 Task: Toggle the secondary side bar.
Action: Mouse moved to (134, 10)
Screenshot: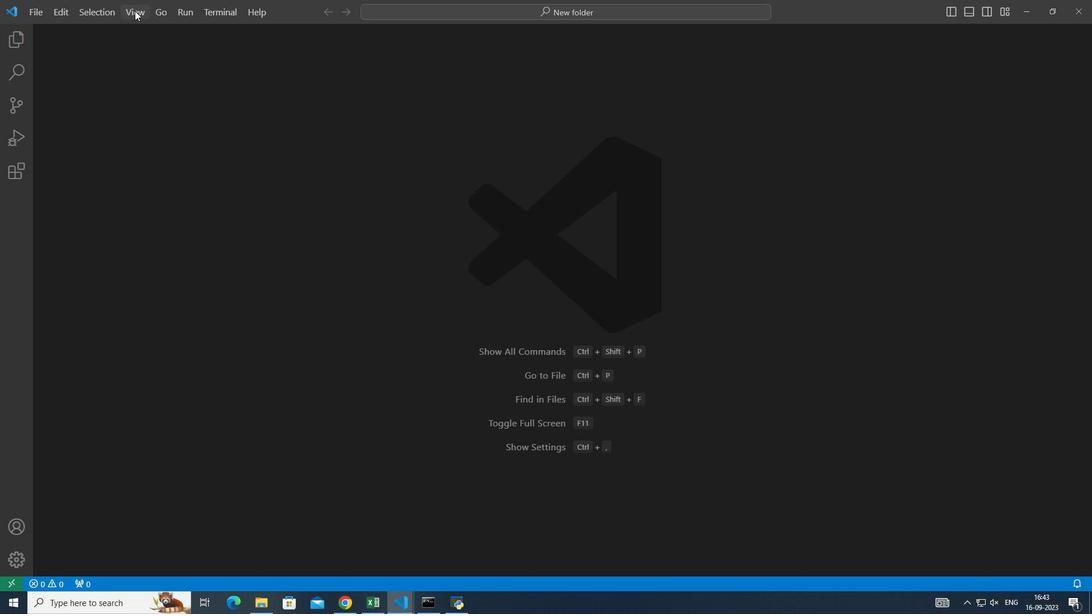 
Action: Mouse pressed left at (134, 10)
Screenshot: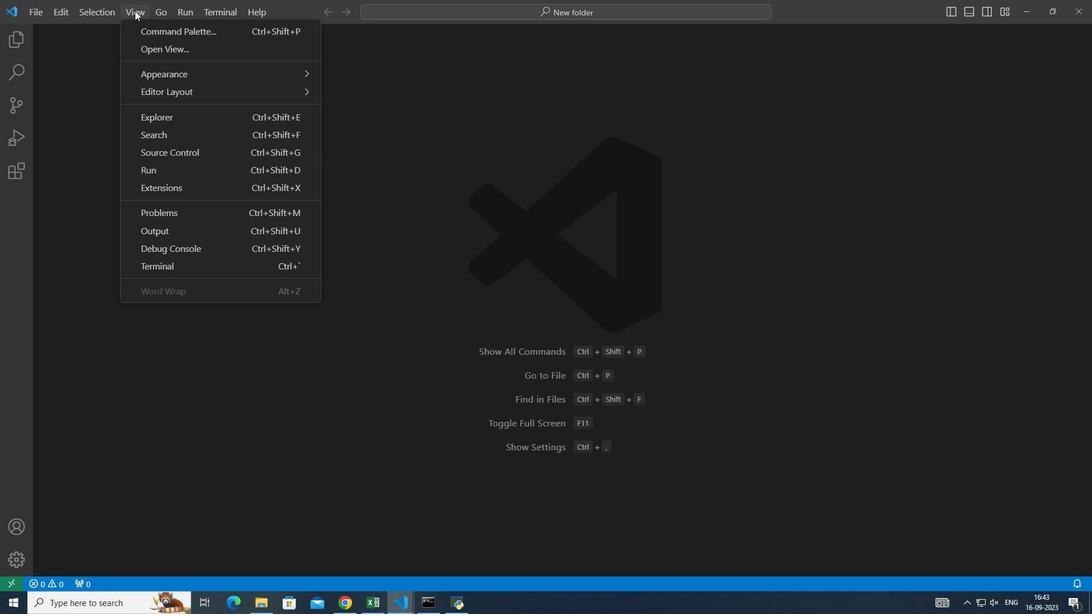 
Action: Mouse moved to (349, 167)
Screenshot: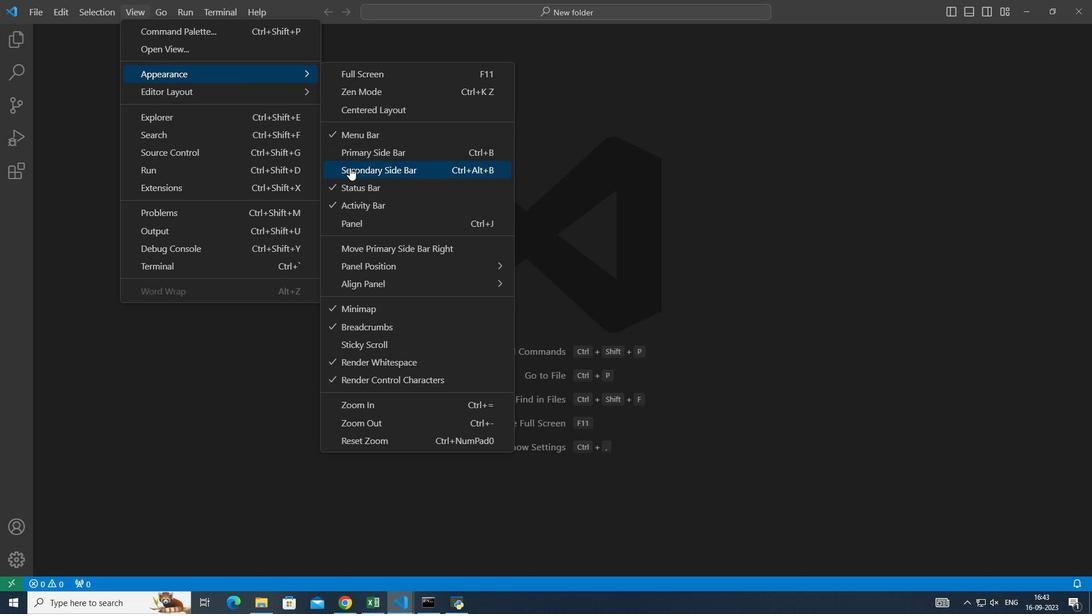 
Action: Mouse pressed left at (349, 167)
Screenshot: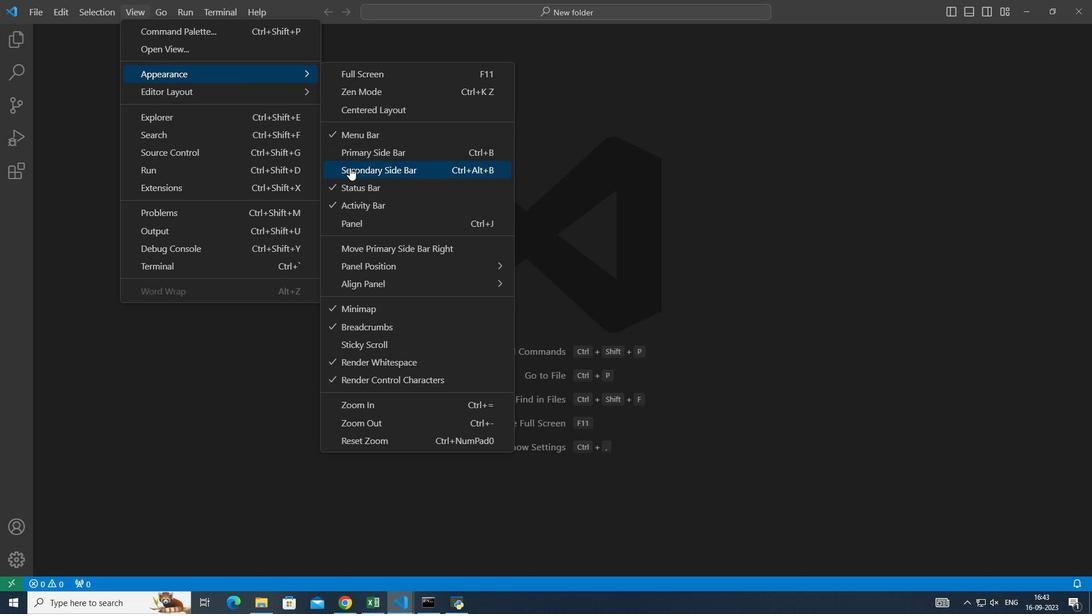 
Action: Mouse moved to (358, 167)
Screenshot: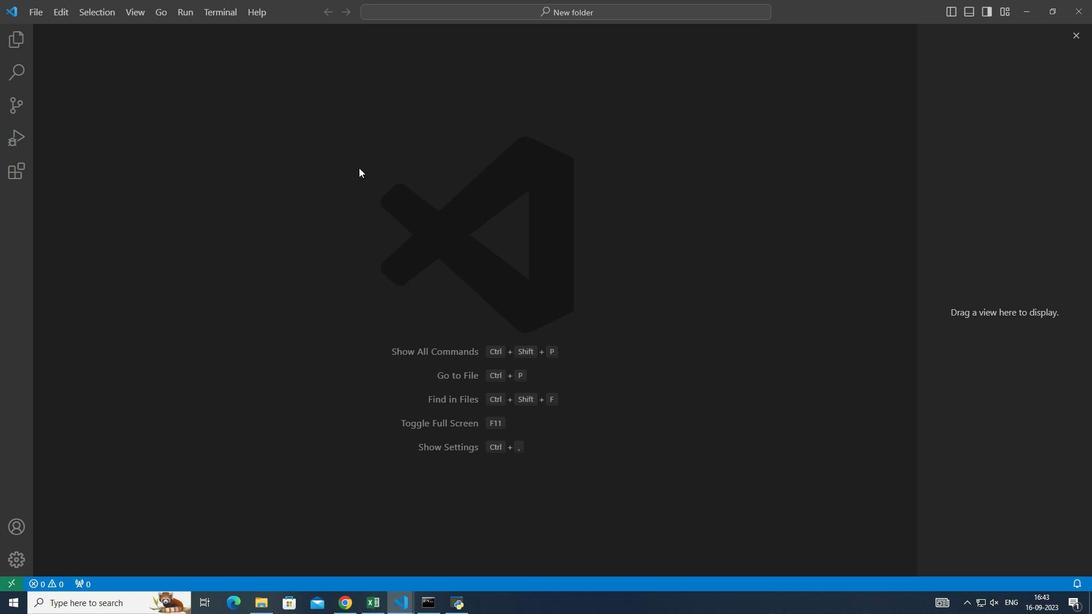 
